Task: Add Belgioioso Grated Parmesan Cheese Cup to the cart.
Action: Mouse moved to (26, 92)
Screenshot: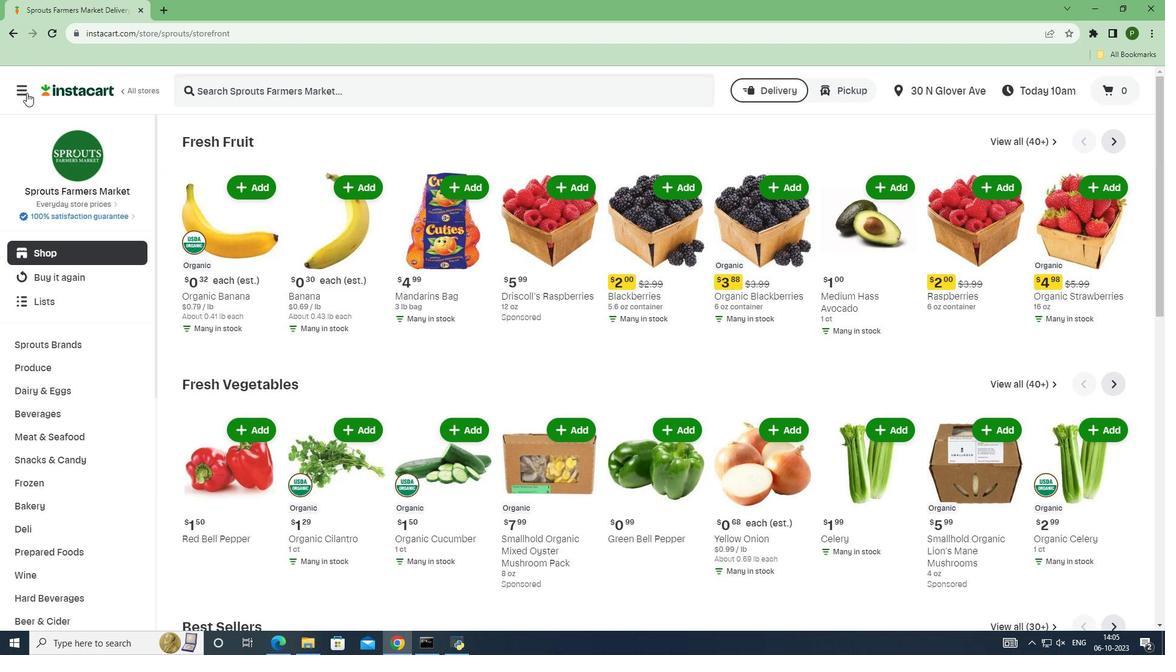 
Action: Mouse pressed left at (26, 92)
Screenshot: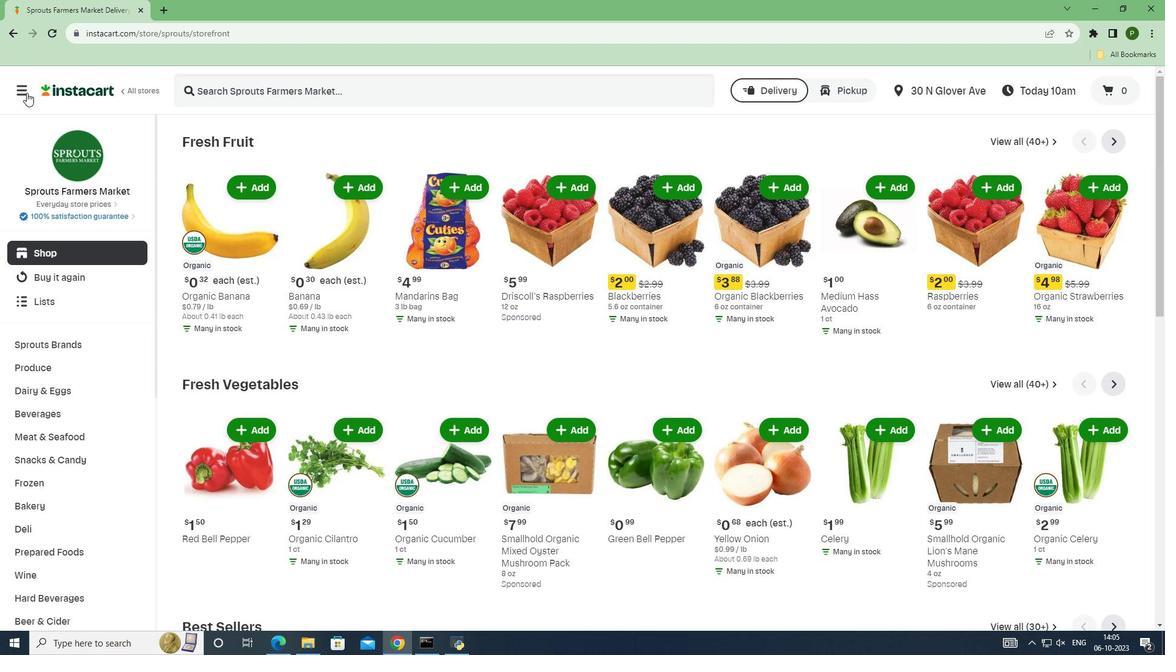 
Action: Mouse moved to (55, 330)
Screenshot: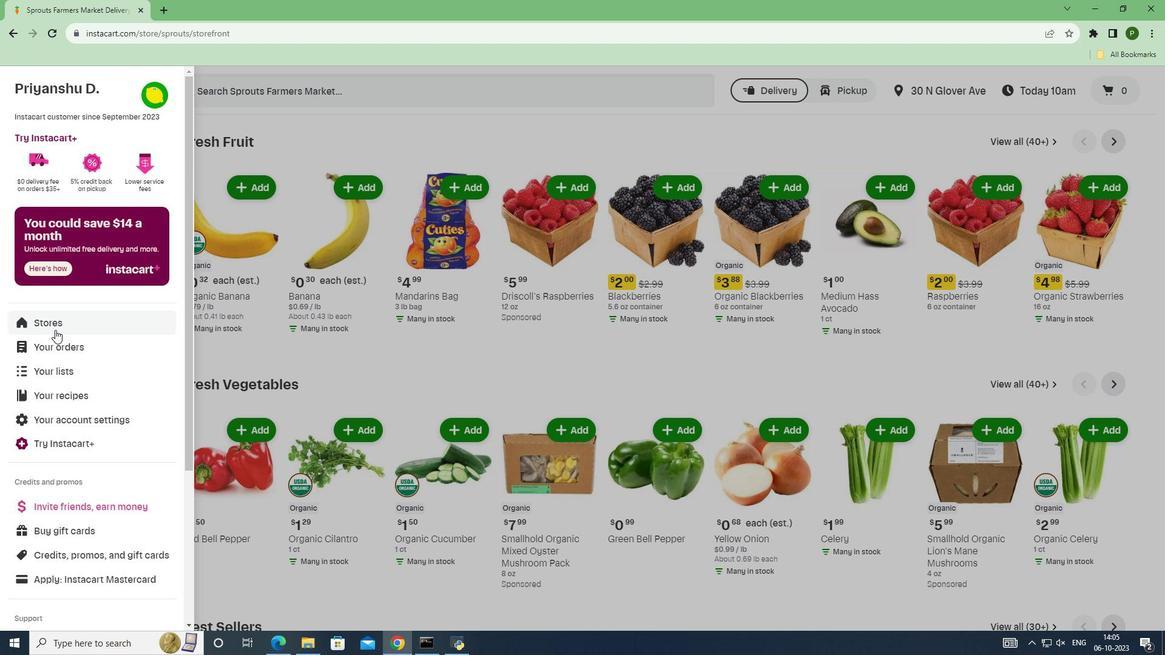 
Action: Mouse pressed left at (55, 330)
Screenshot: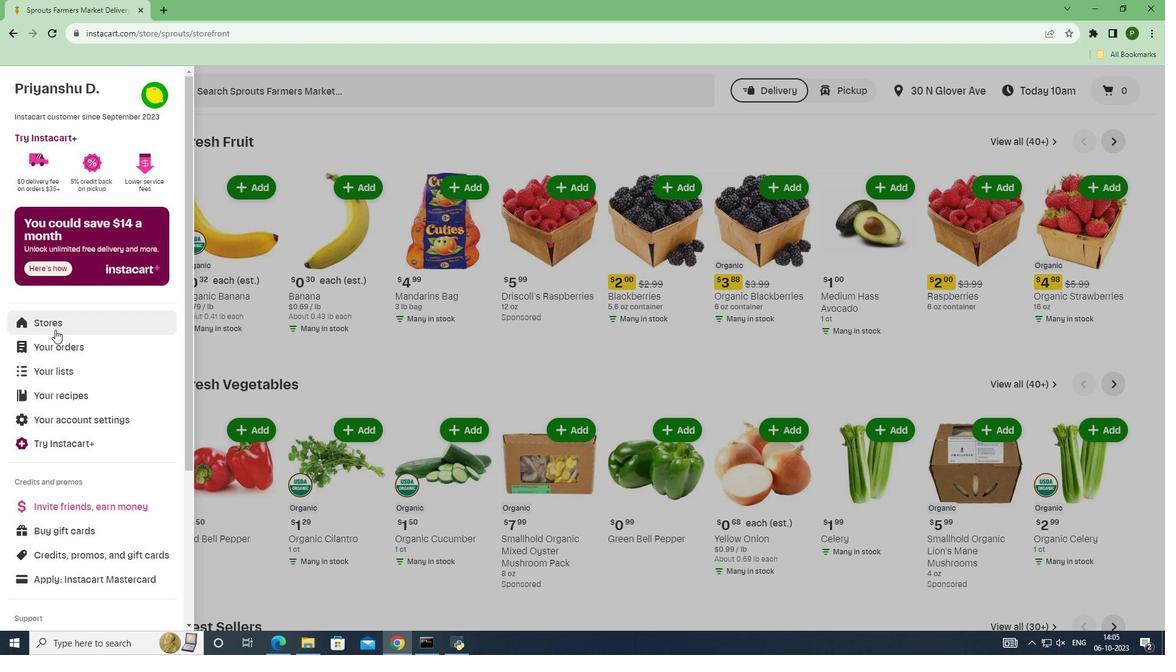 
Action: Mouse moved to (304, 142)
Screenshot: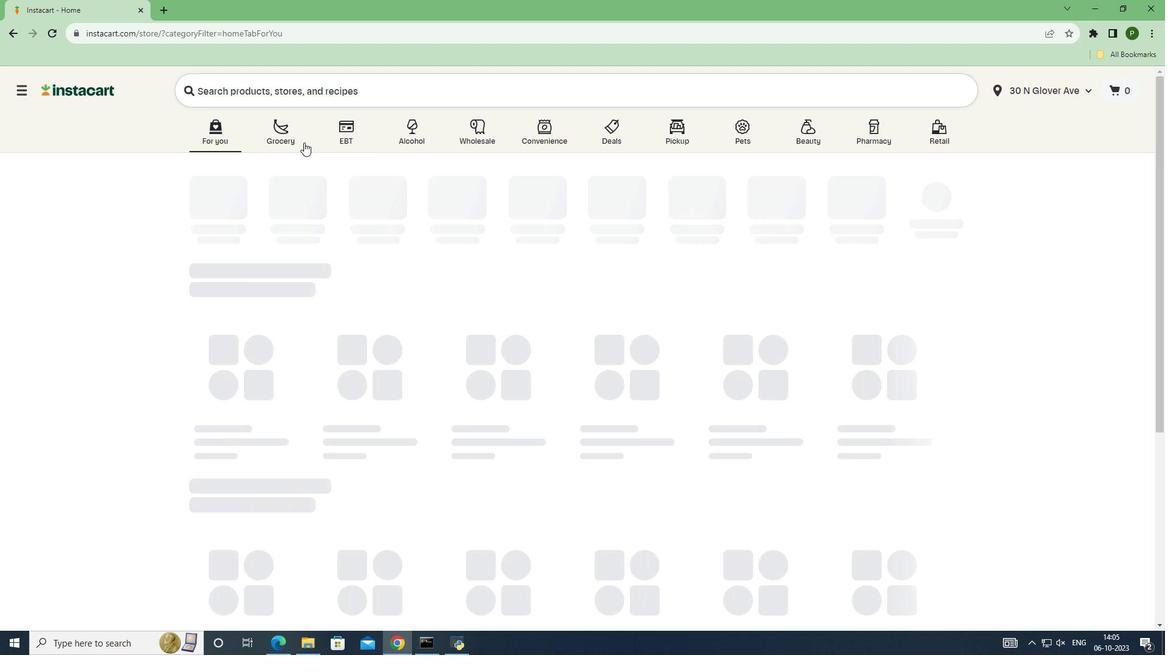
Action: Mouse pressed left at (304, 142)
Screenshot: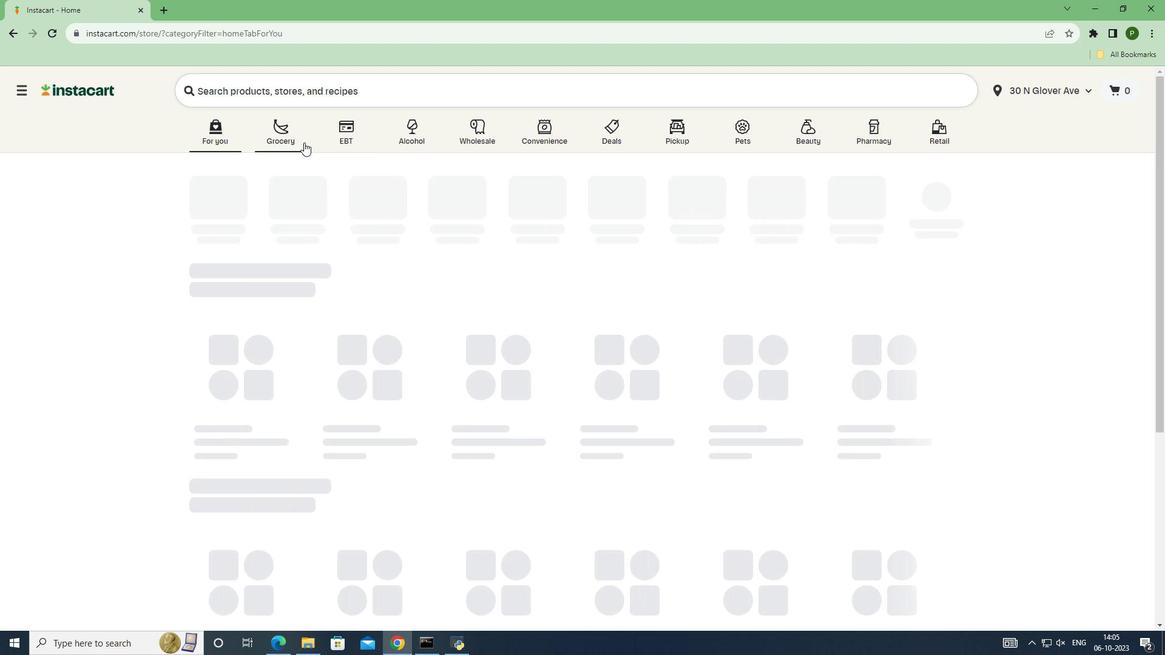 
Action: Mouse moved to (733, 287)
Screenshot: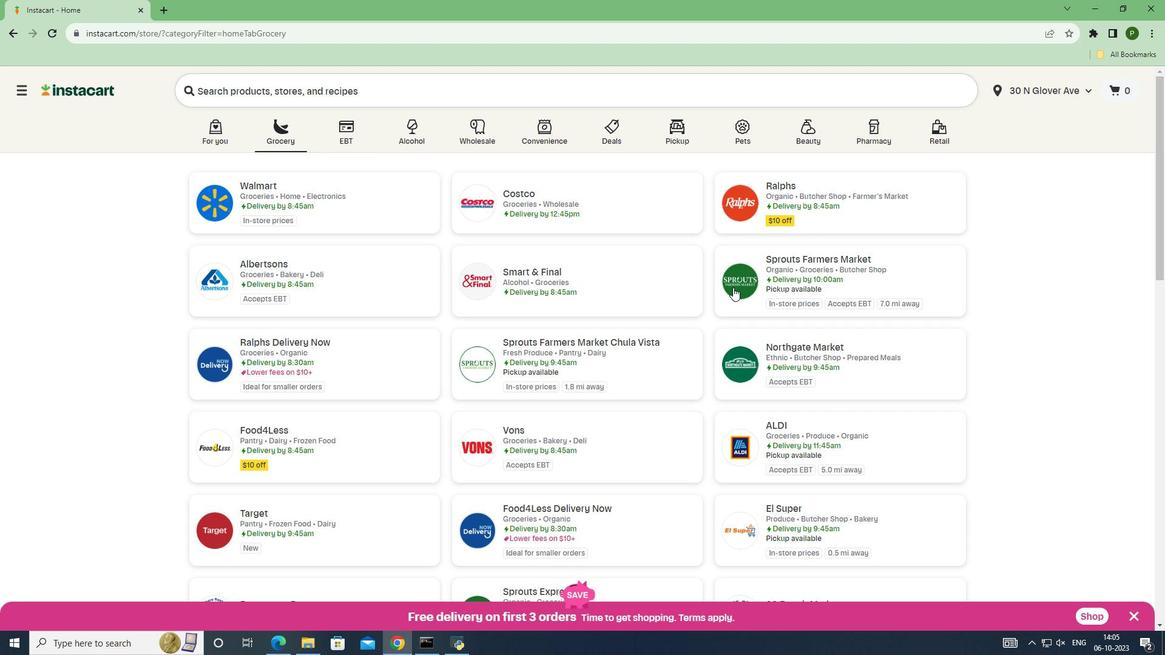 
Action: Mouse pressed left at (733, 287)
Screenshot: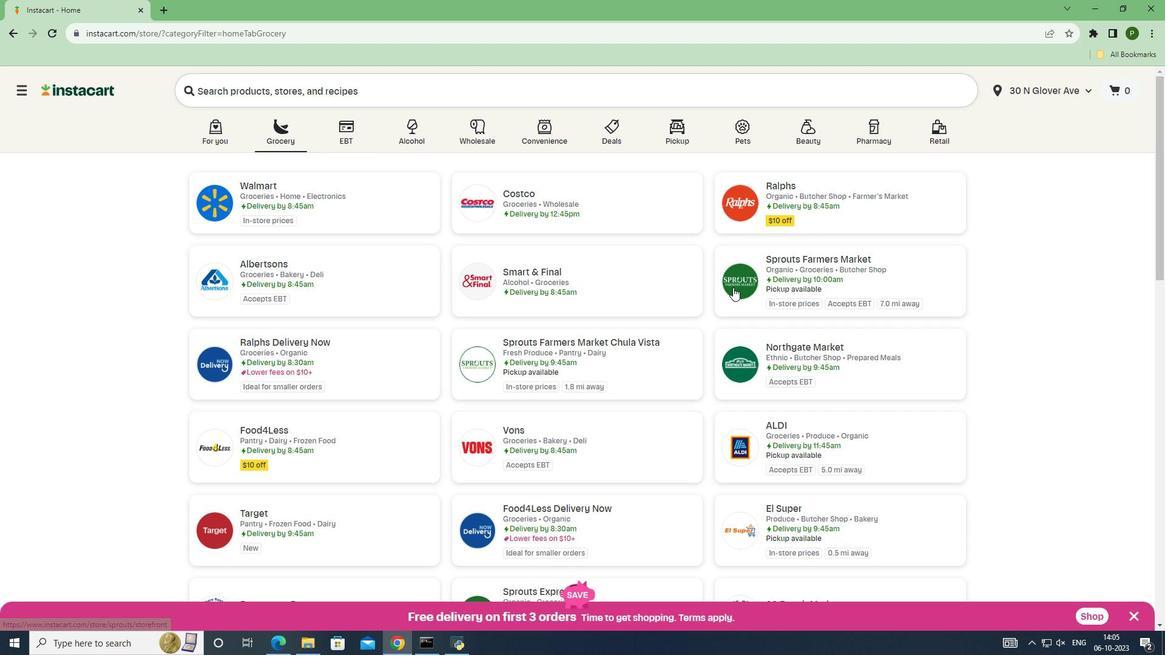 
Action: Mouse moved to (81, 389)
Screenshot: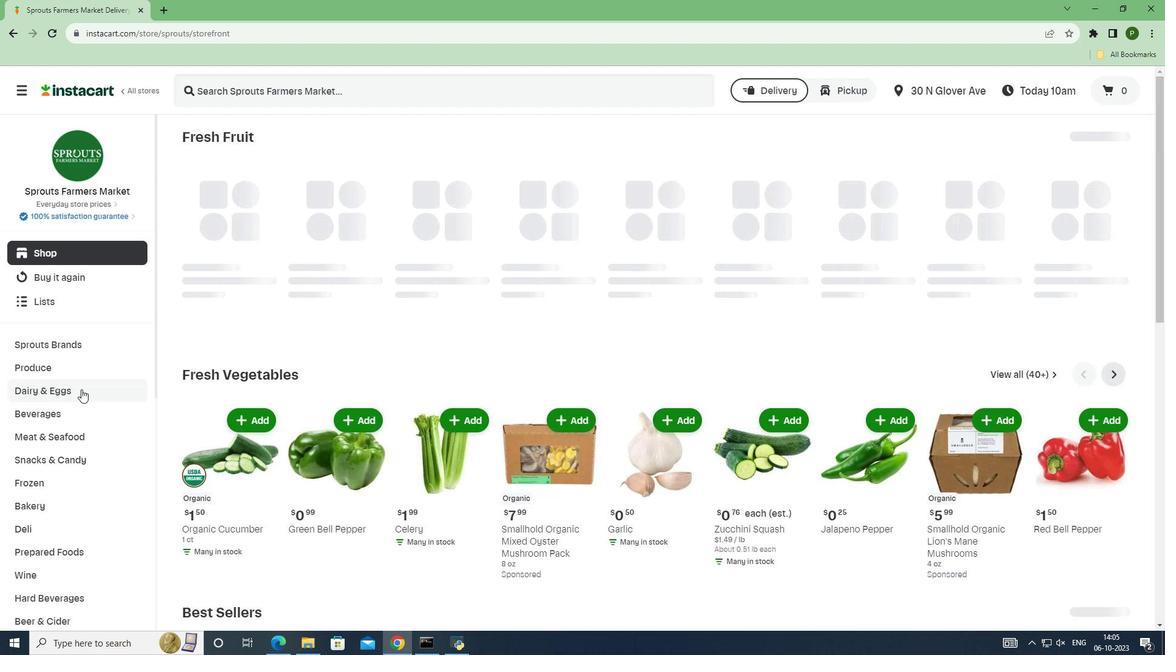 
Action: Mouse pressed left at (81, 389)
Screenshot: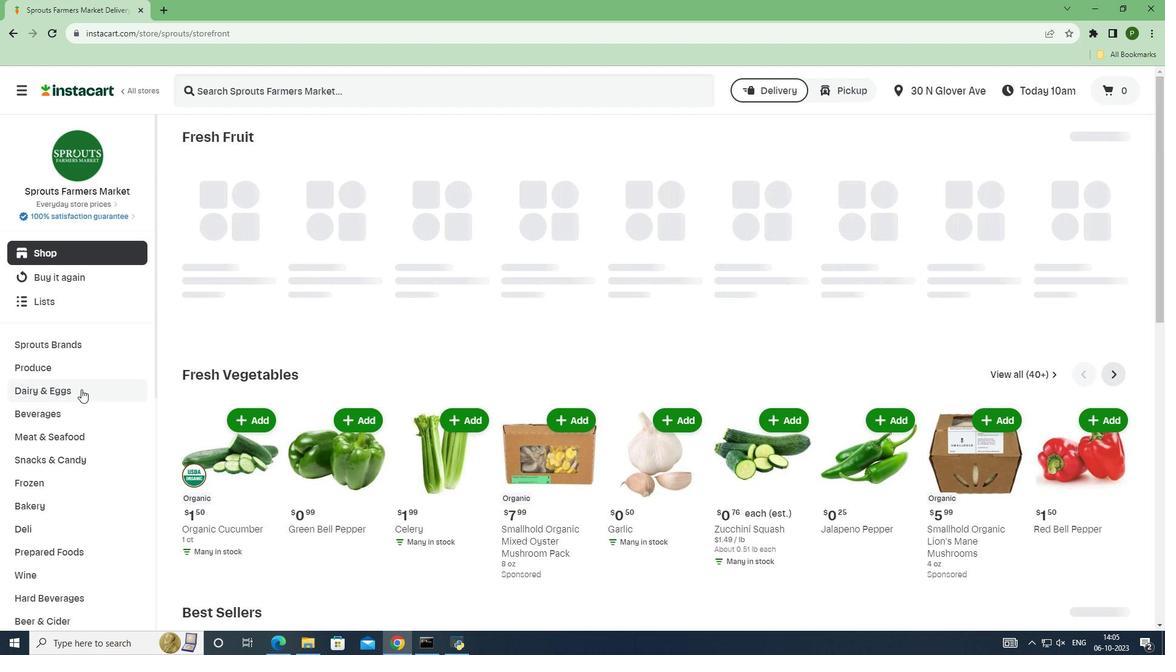 
Action: Mouse moved to (74, 441)
Screenshot: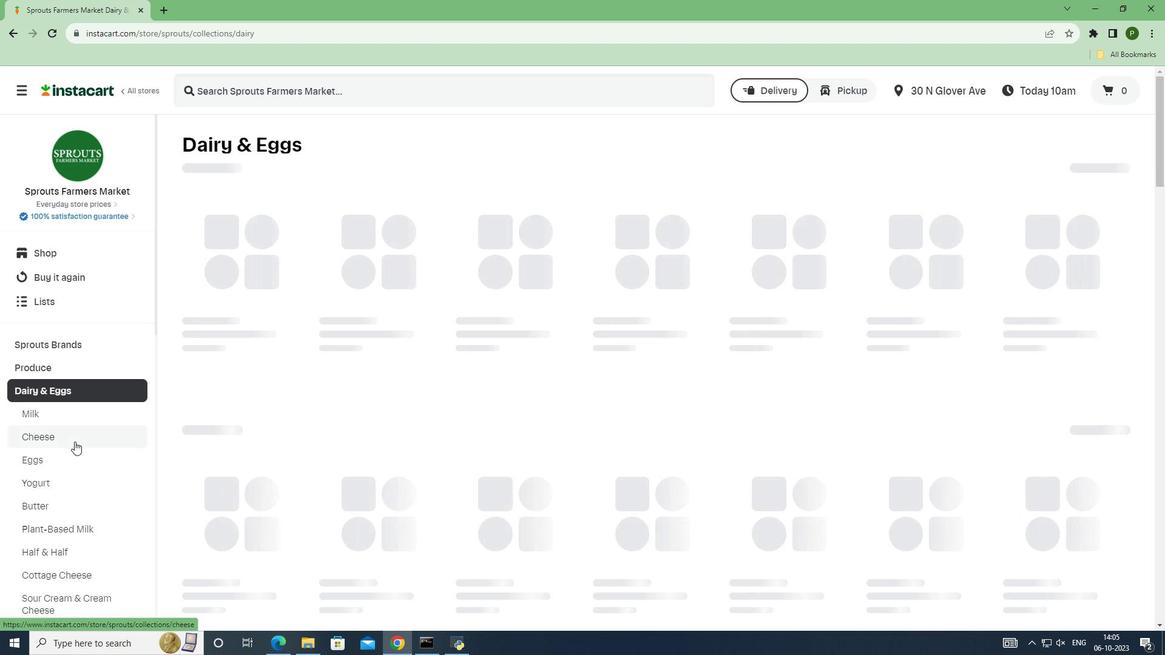 
Action: Mouse pressed left at (74, 441)
Screenshot: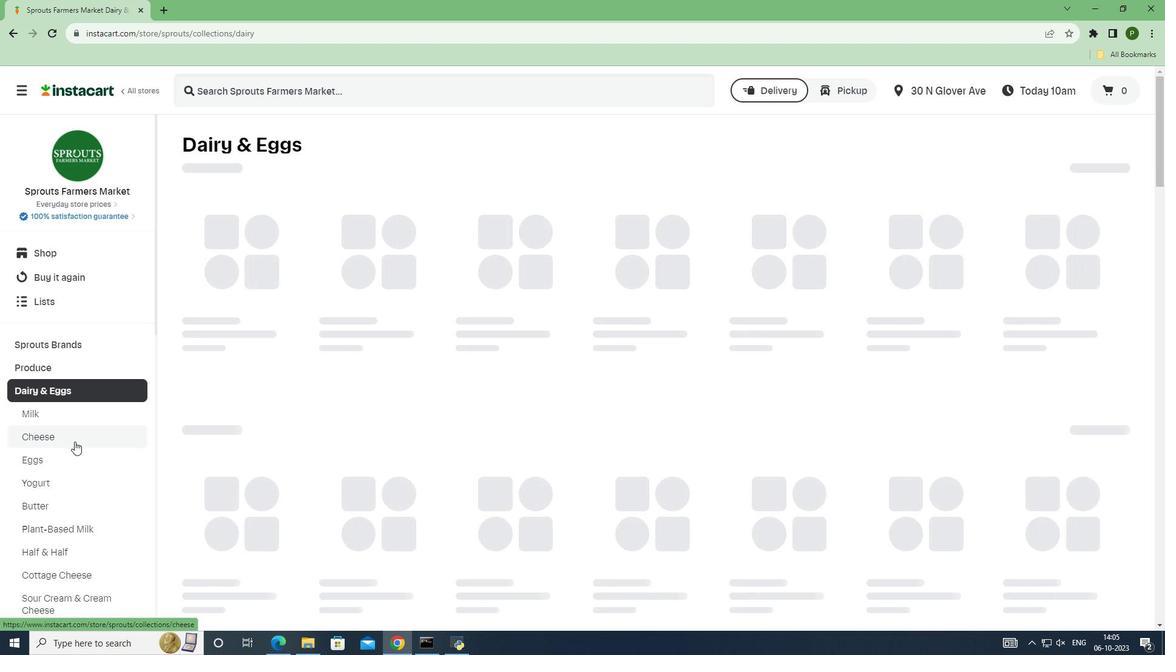 
Action: Mouse moved to (231, 87)
Screenshot: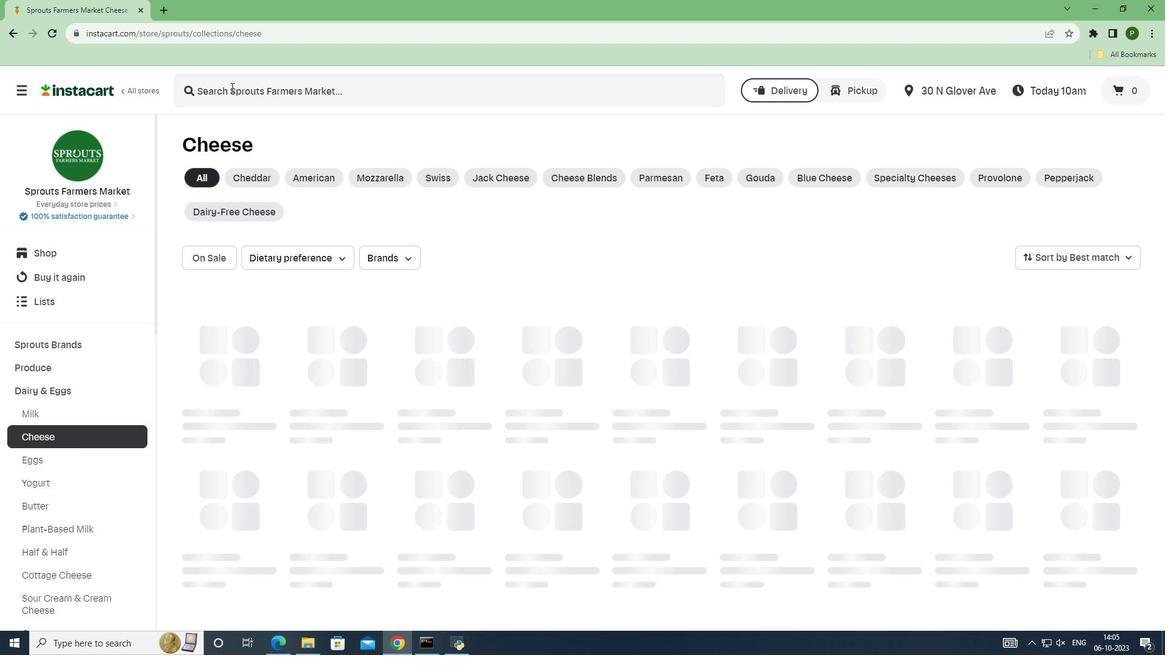 
Action: Mouse pressed left at (231, 87)
Screenshot: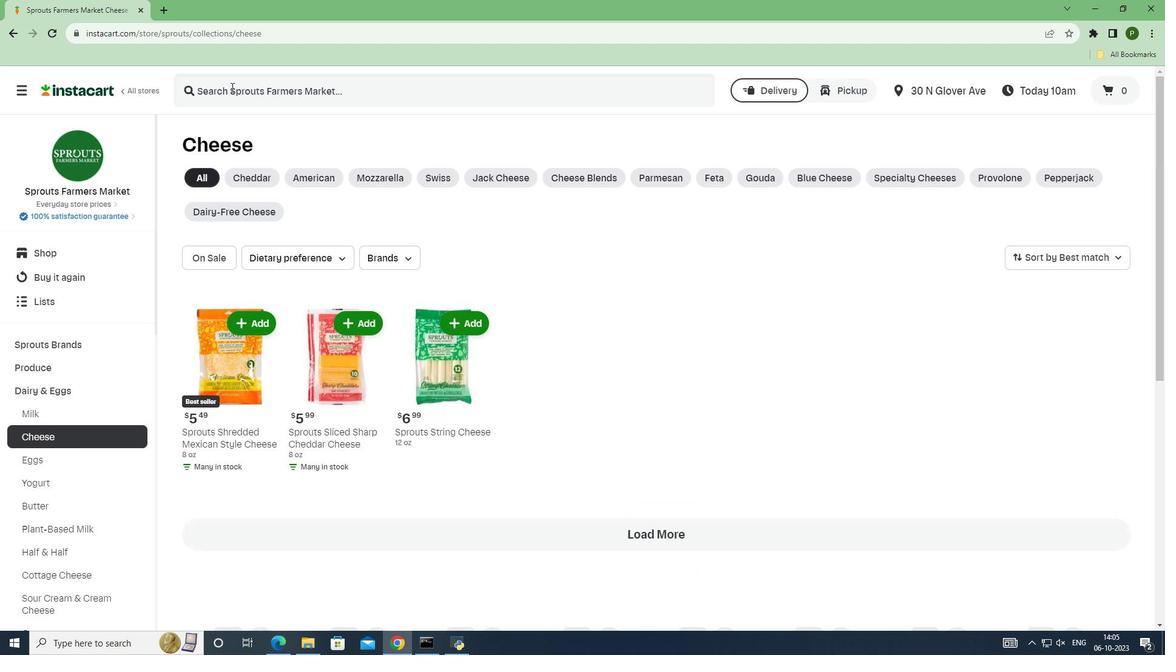 
Action: Key pressed <Key.caps_lock>B<Key.caps_lock>elgioioso<Key.space><Key.caps_lock>G<Key.caps_lock>rated<Key.space><Key.caps_lock>P<Key.caps_lock>armesan<Key.space><Key.caps_lock>C<Key.caps_lock>heese<Key.space><Key.caps_lock>C<Key.caps_lock>up<Key.space><Key.enter>
Screenshot: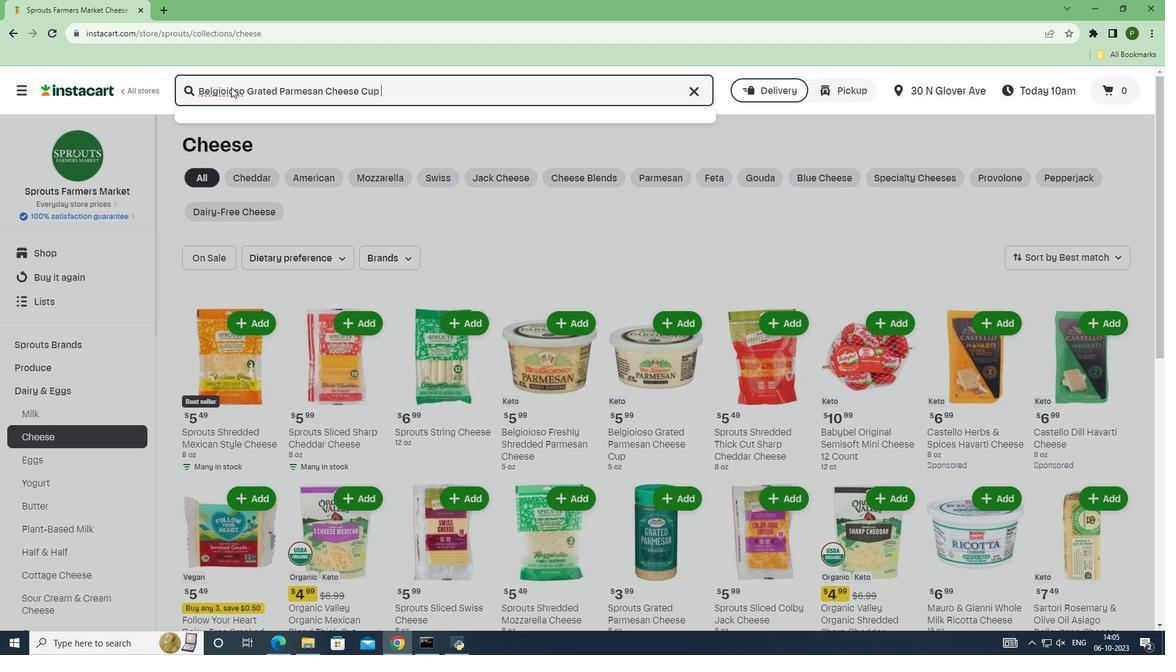 
Action: Mouse moved to (502, 226)
Screenshot: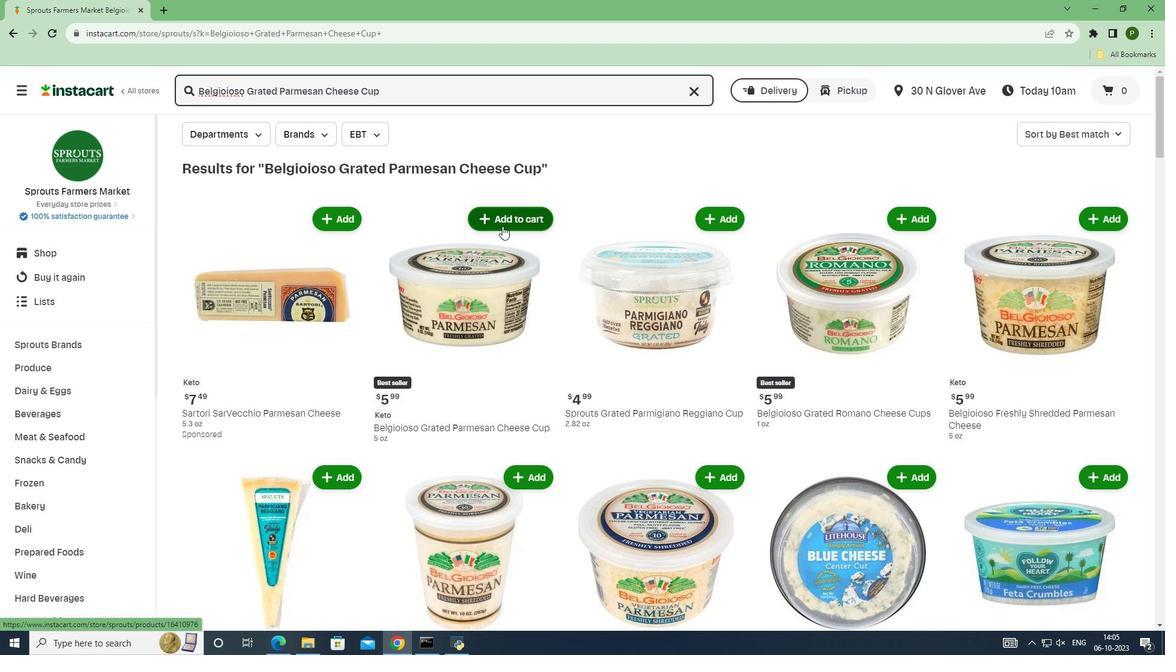 
Action: Mouse pressed left at (502, 226)
Screenshot: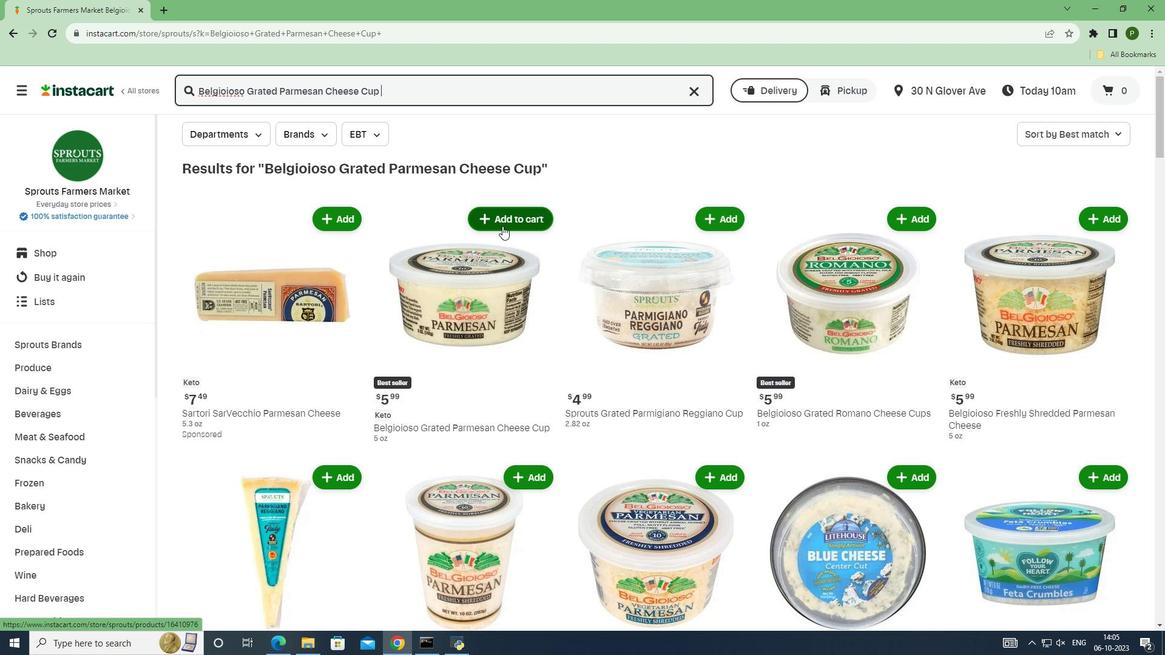
Action: Mouse moved to (531, 287)
Screenshot: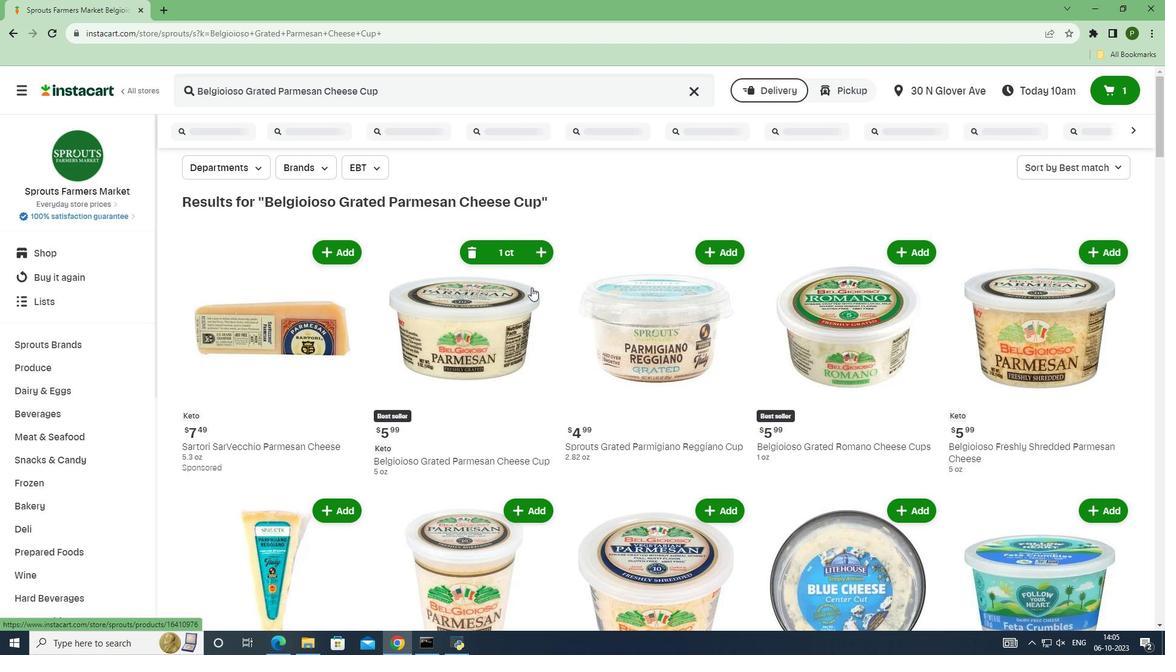 
